 Task: React to  the posts on  page ExxonMobil
Action: Mouse moved to (703, 88)
Screenshot: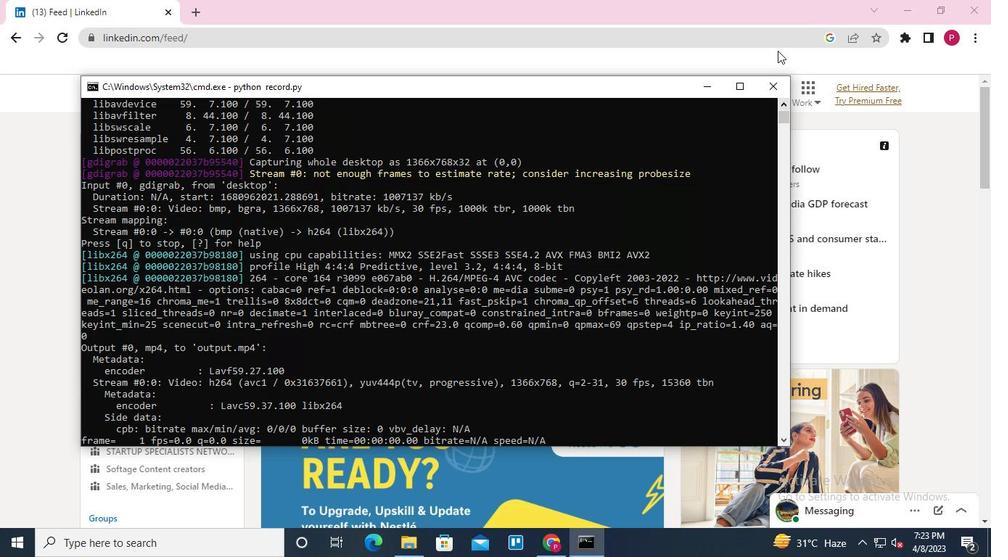 
Action: Mouse pressed left at (703, 88)
Screenshot: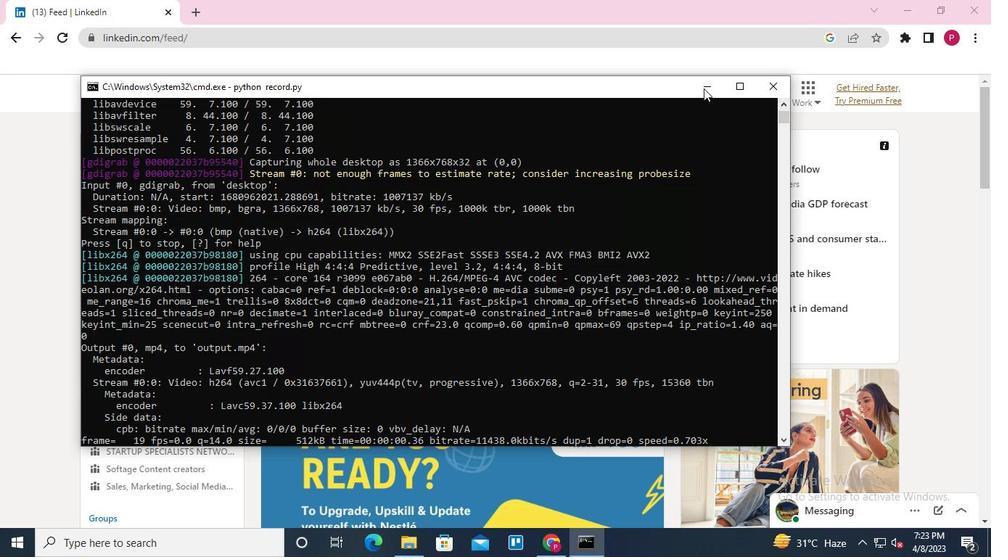 
Action: Mouse moved to (194, 98)
Screenshot: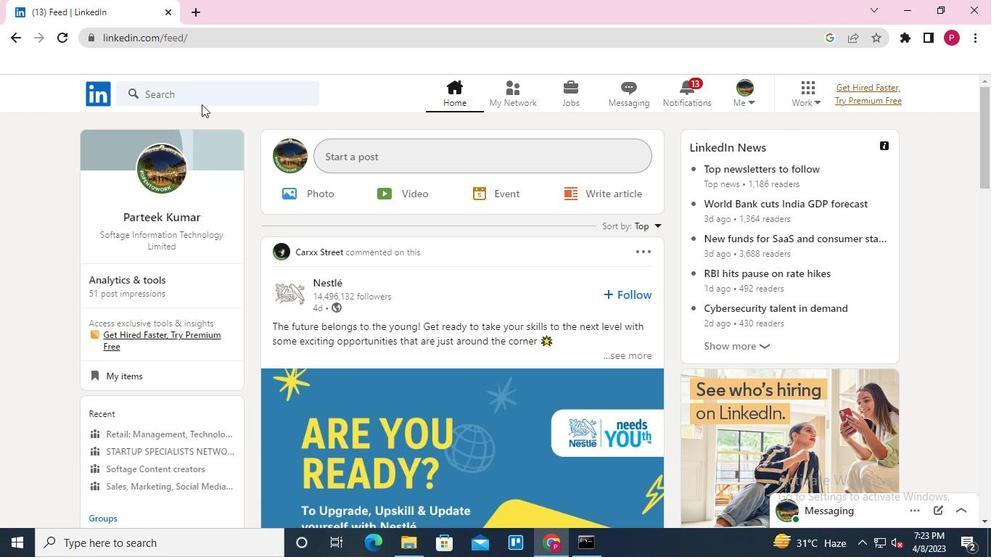 
Action: Mouse pressed left at (194, 98)
Screenshot: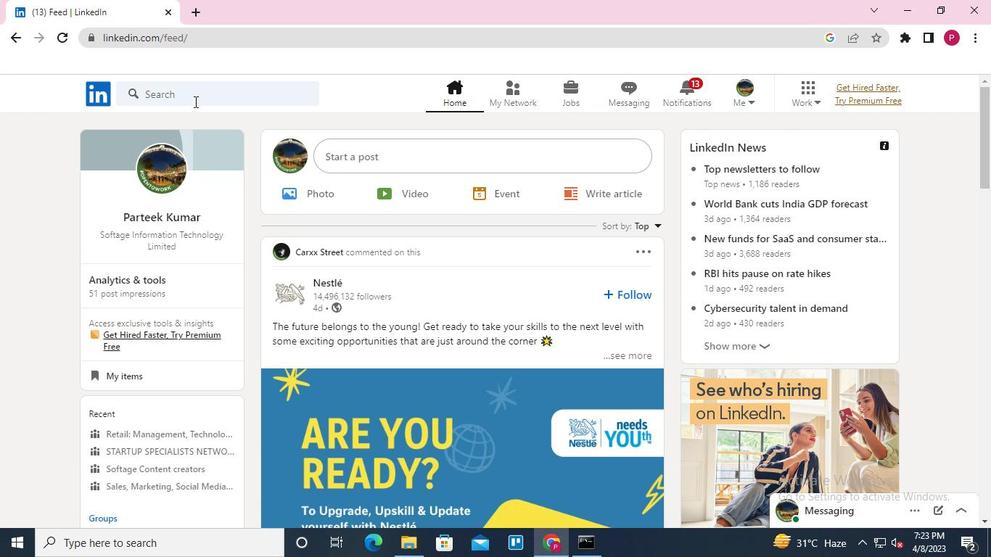 
Action: Mouse moved to (160, 175)
Screenshot: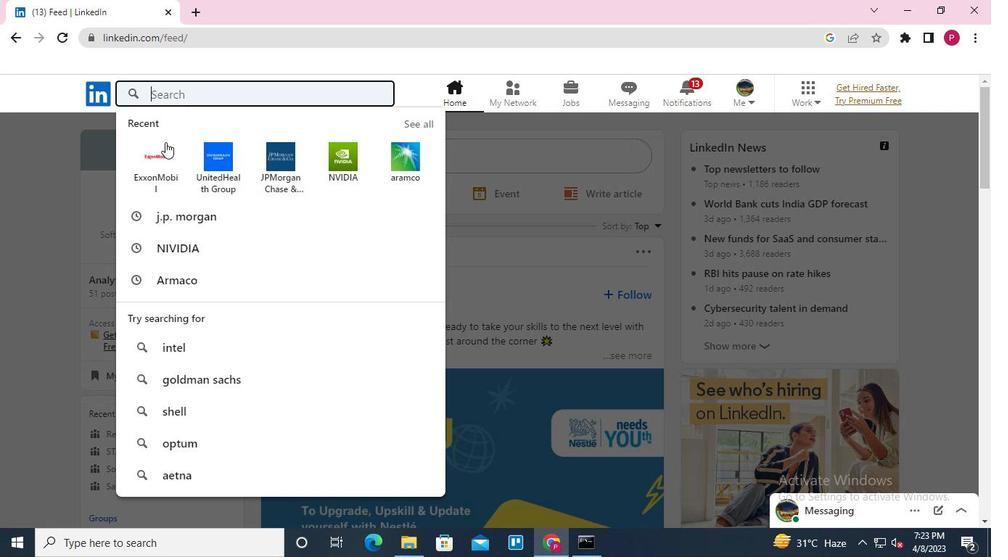 
Action: Mouse pressed left at (160, 175)
Screenshot: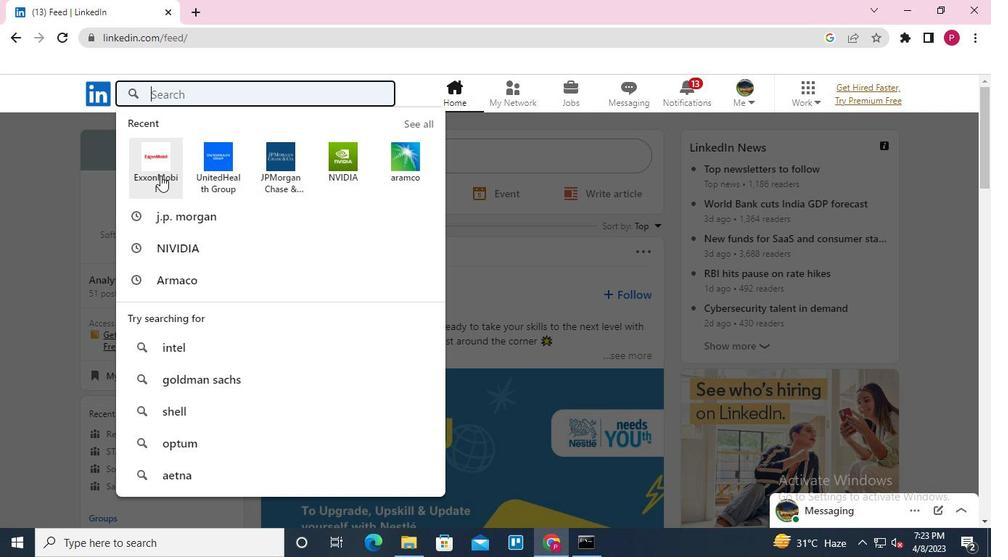 
Action: Mouse moved to (259, 159)
Screenshot: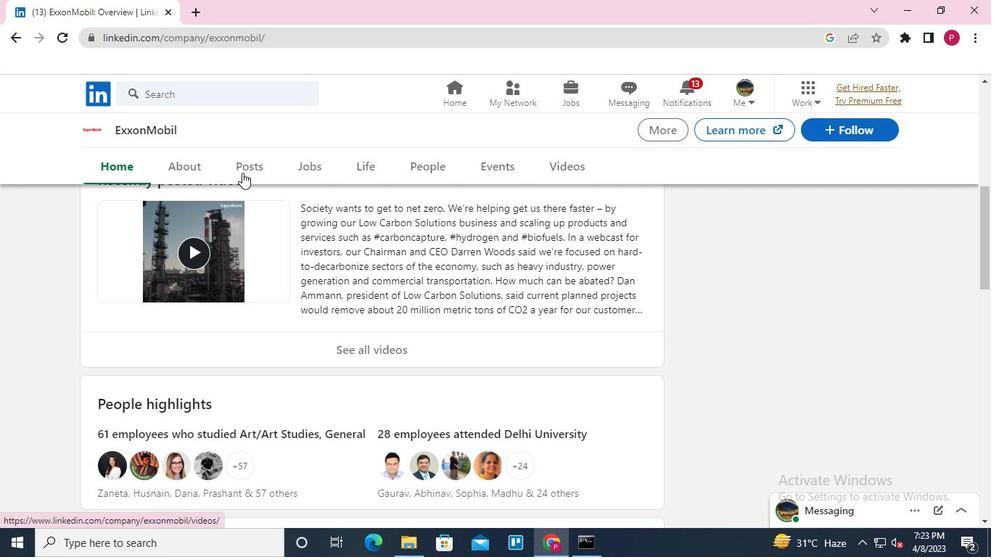 
Action: Mouse pressed left at (259, 159)
Screenshot: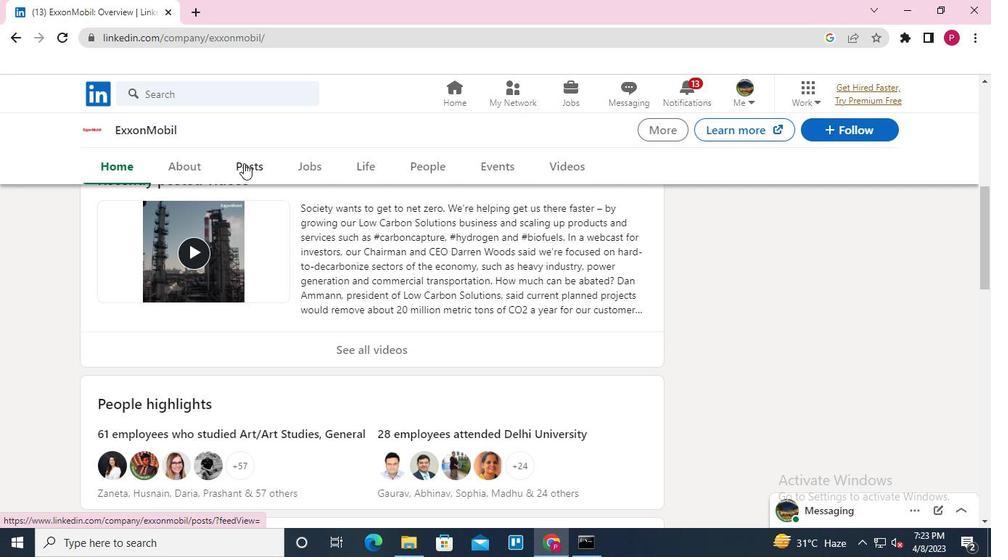 
Action: Mouse moved to (256, 303)
Screenshot: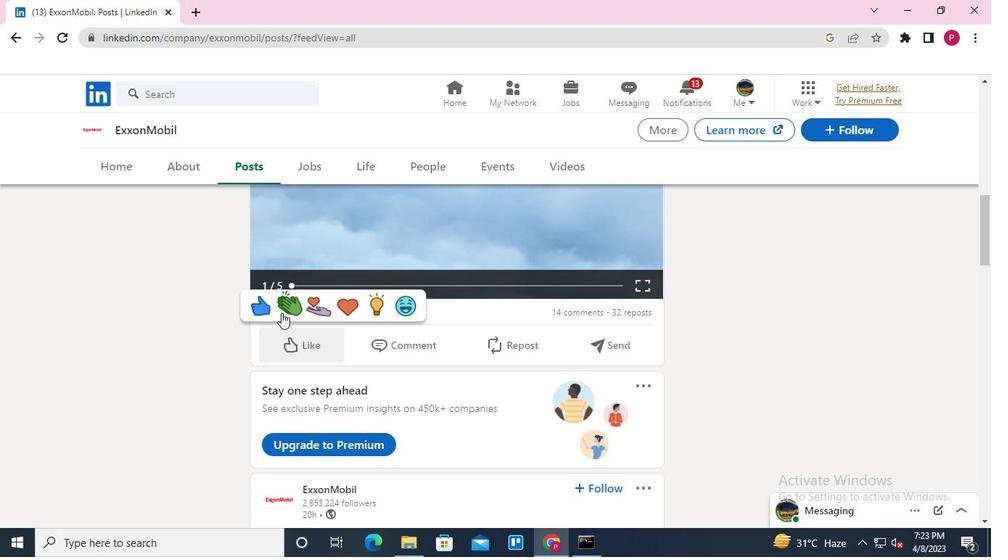 
Action: Mouse pressed left at (256, 303)
Screenshot: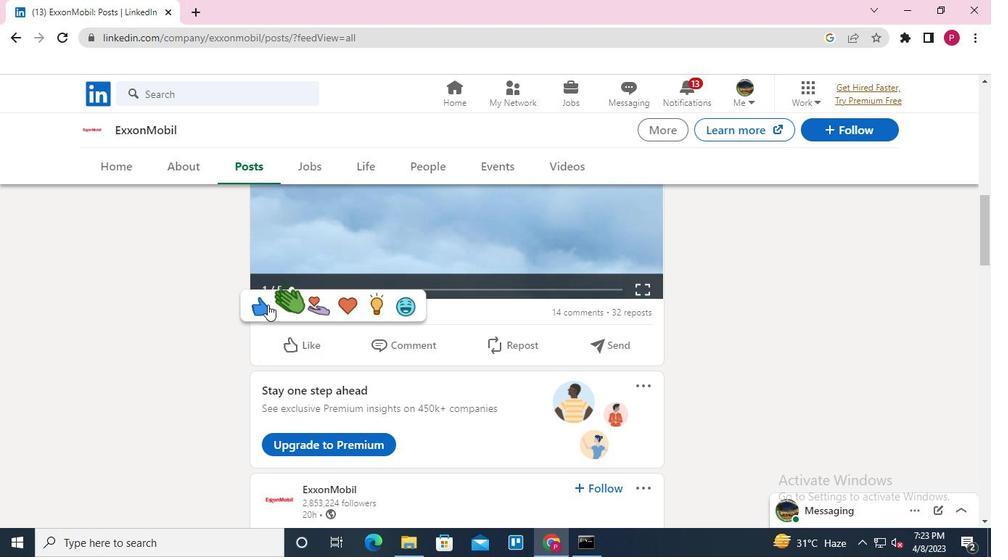 
Action: Mouse moved to (290, 319)
Screenshot: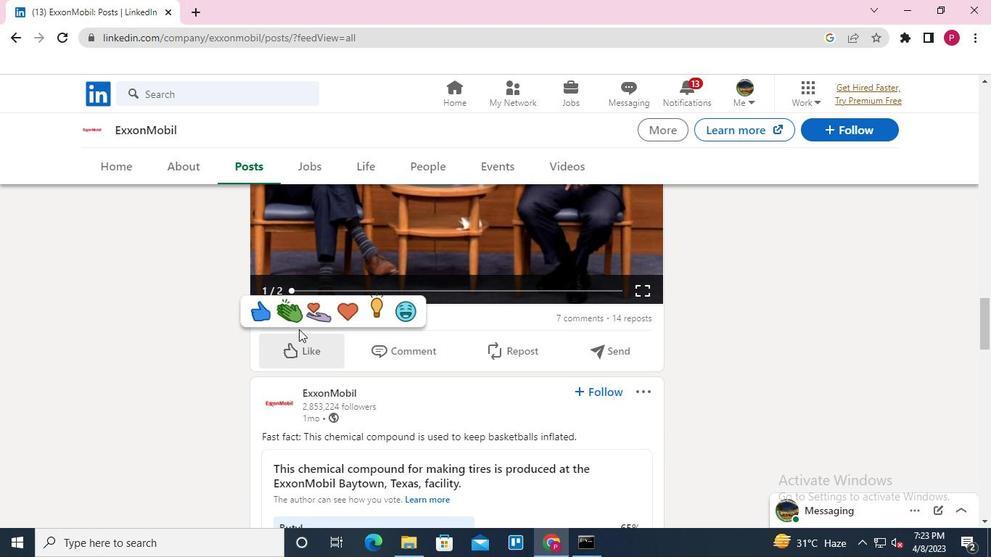 
Action: Mouse pressed left at (290, 319)
Screenshot: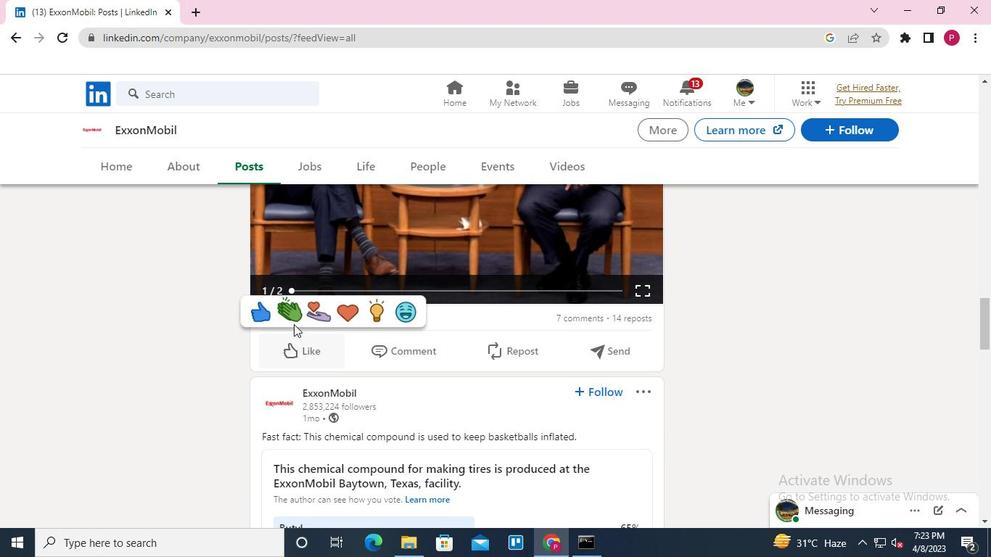 
Action: Mouse moved to (345, 397)
Screenshot: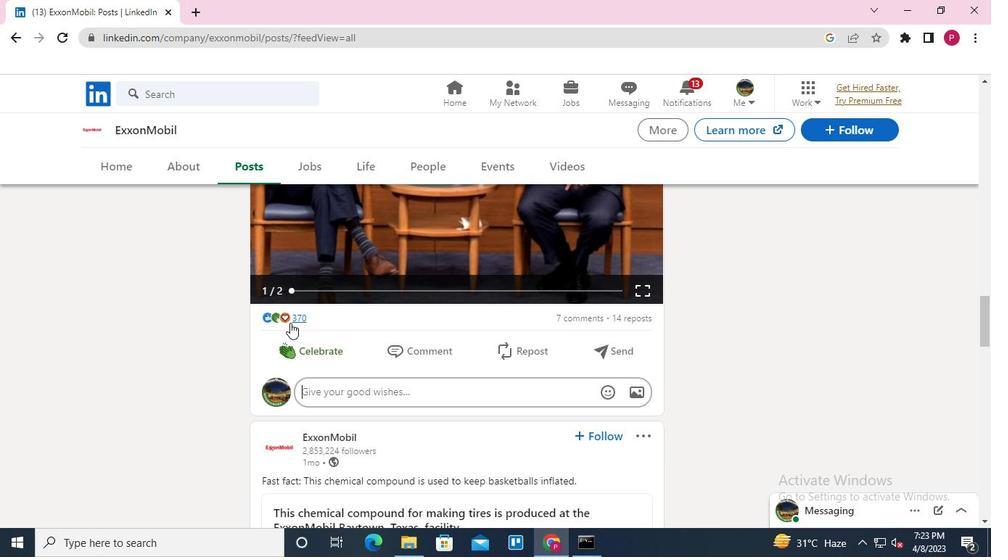 
Action: Keyboard Key.alt_l
Screenshot: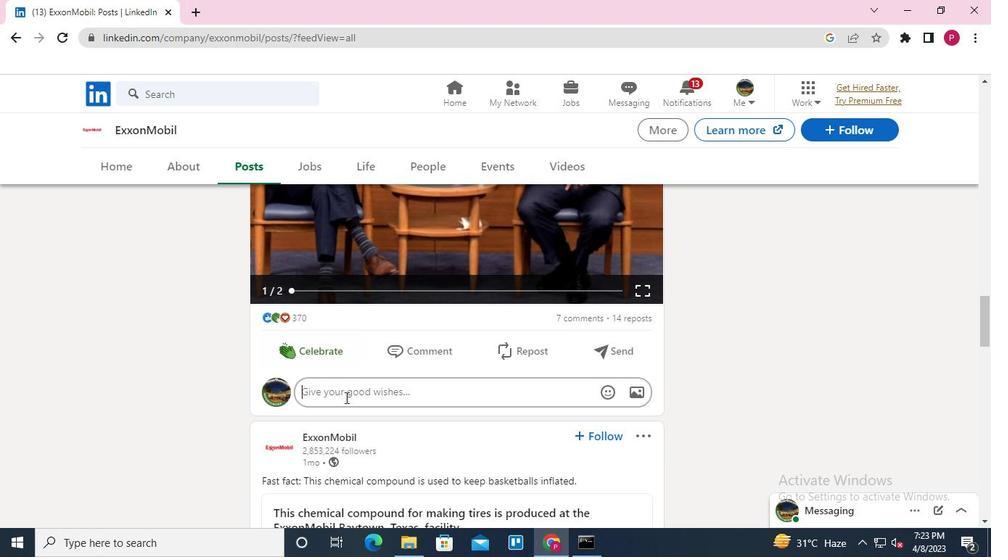 
Action: Keyboard Key.tab
Screenshot: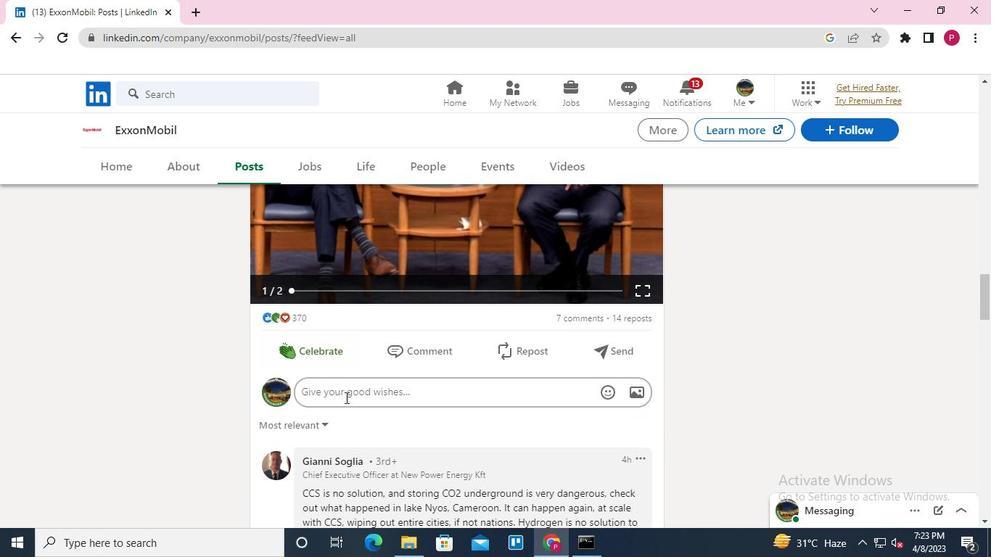 
Action: Mouse moved to (765, 86)
Screenshot: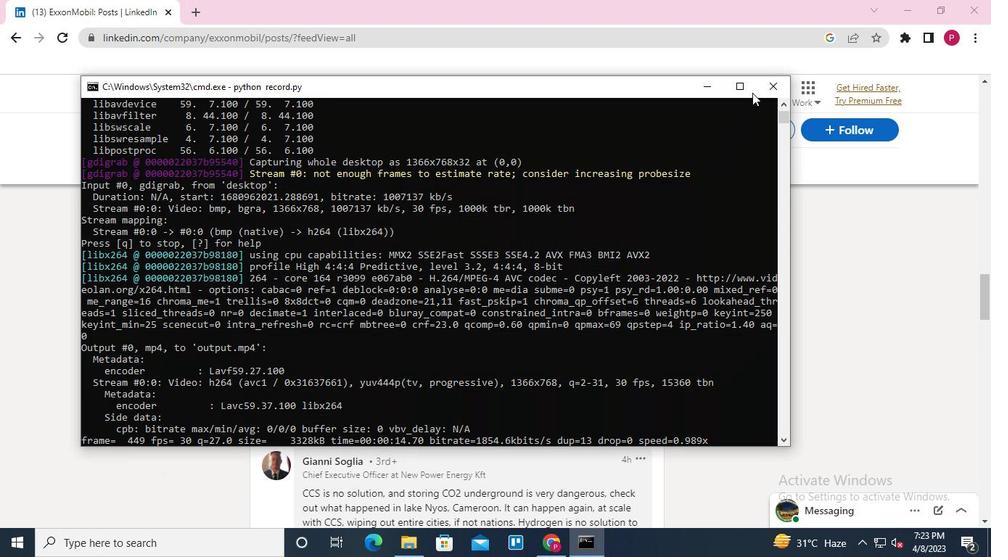 
Action: Mouse pressed left at (765, 86)
Screenshot: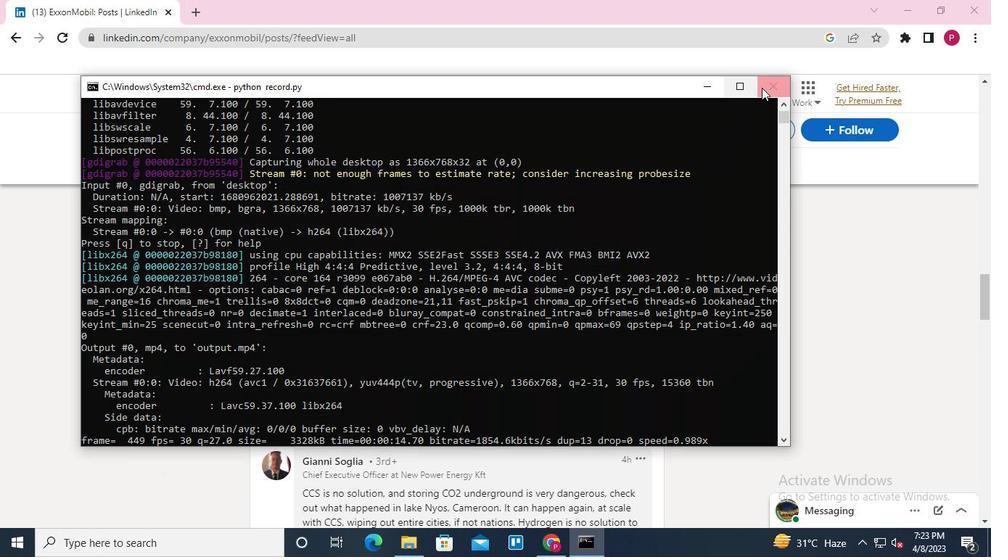 
